 Task: Add Market Corner Butternut Squash Parmigiano Reggiano Girasoli to the cart.
Action: Mouse pressed left at (21, 91)
Screenshot: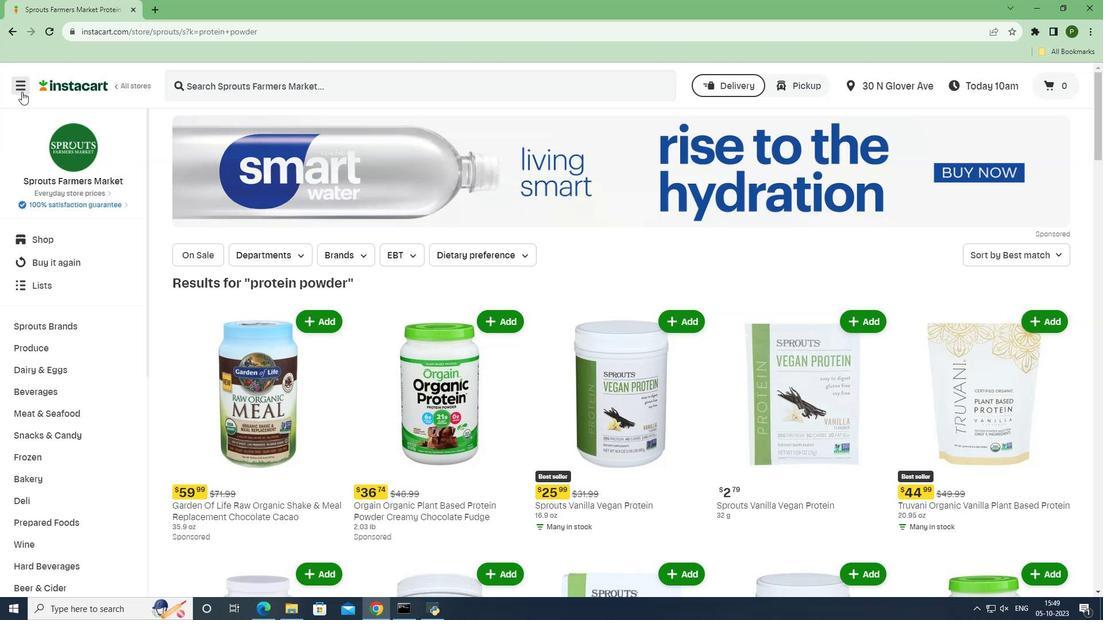 
Action: Mouse moved to (48, 309)
Screenshot: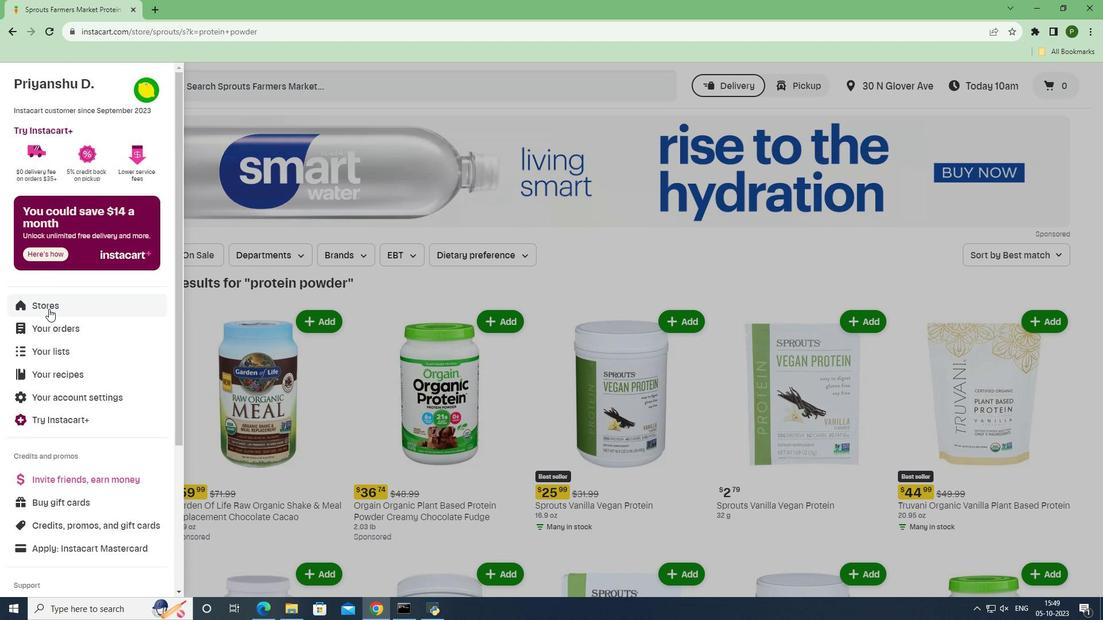 
Action: Mouse pressed left at (48, 309)
Screenshot: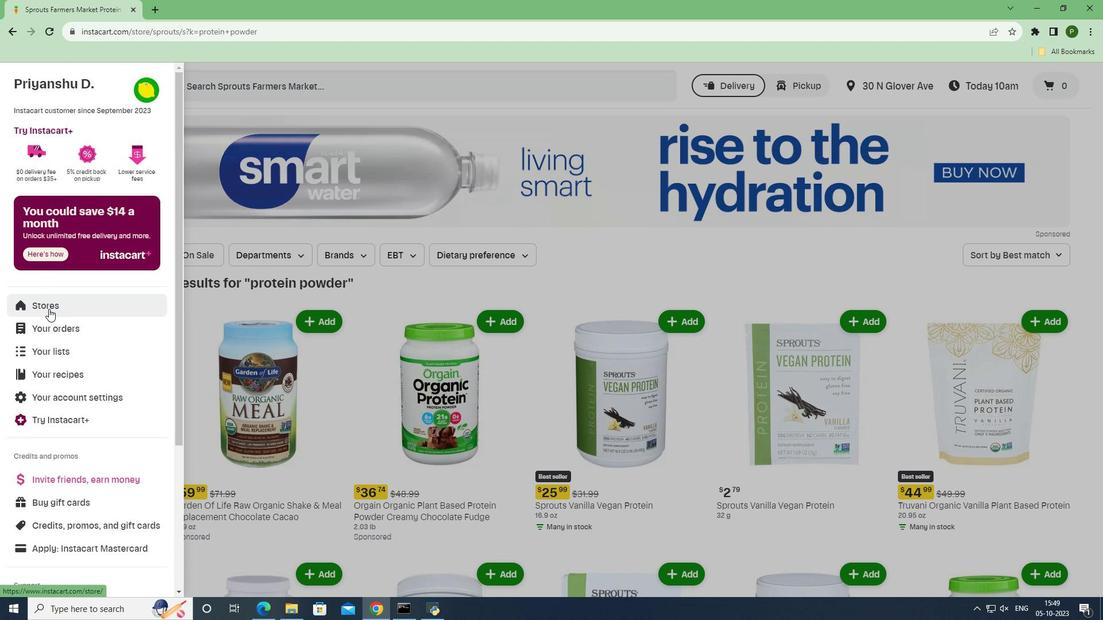 
Action: Mouse moved to (275, 133)
Screenshot: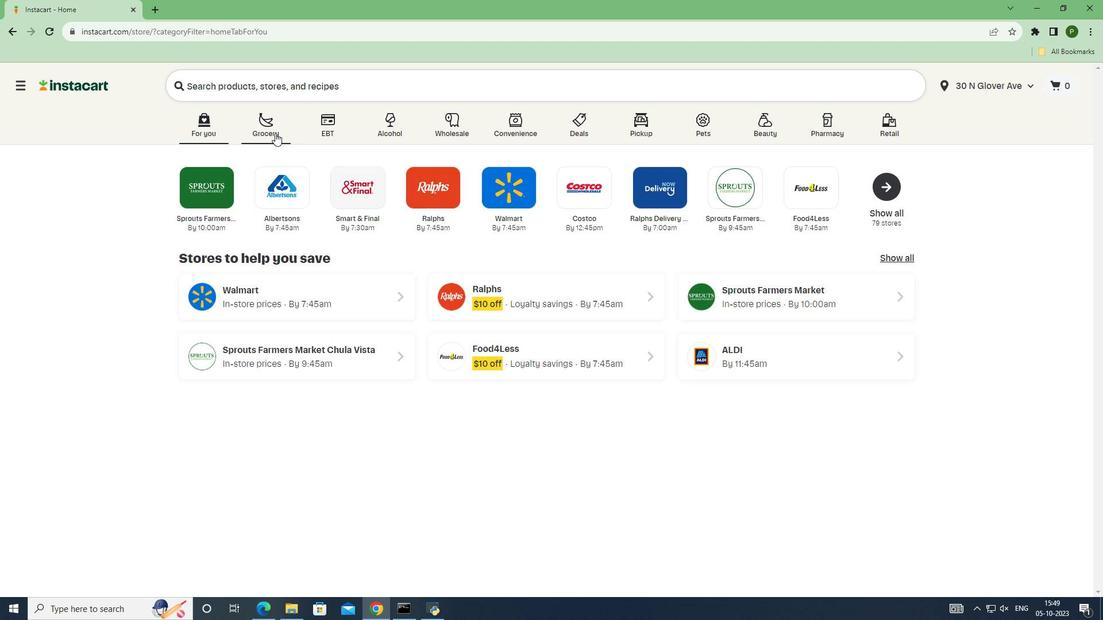 
Action: Mouse pressed left at (275, 133)
Screenshot: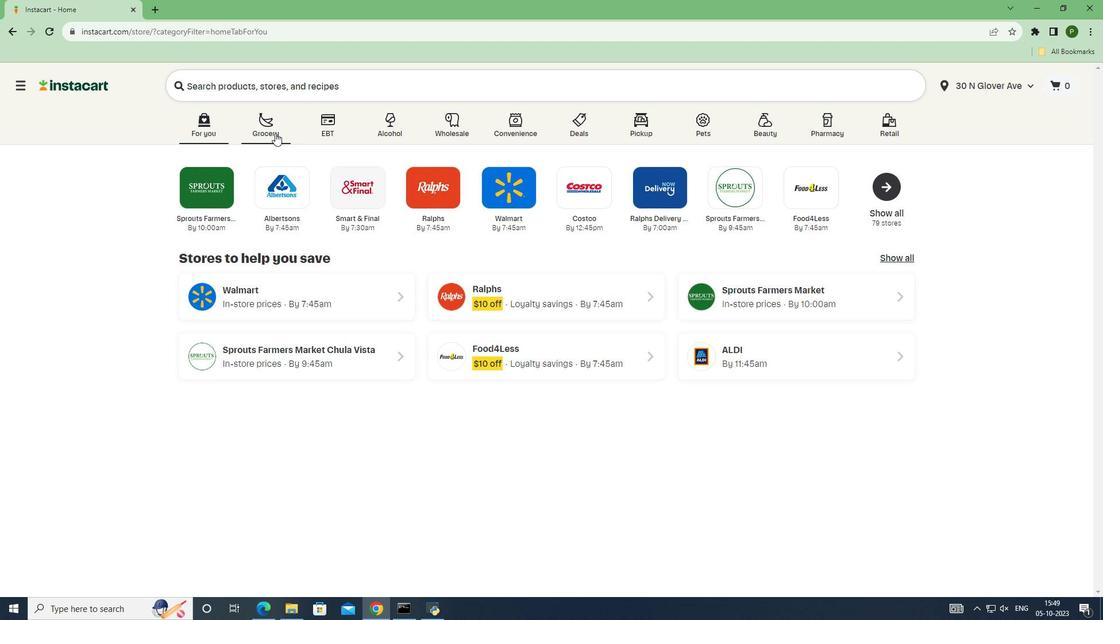 
Action: Mouse moved to (728, 272)
Screenshot: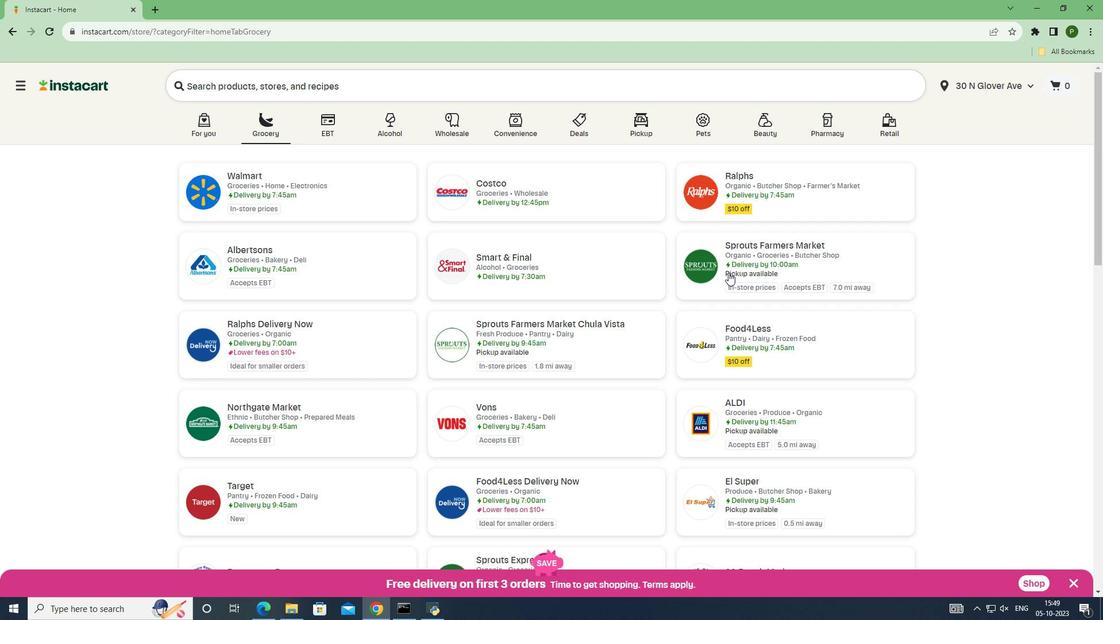
Action: Mouse pressed left at (728, 272)
Screenshot: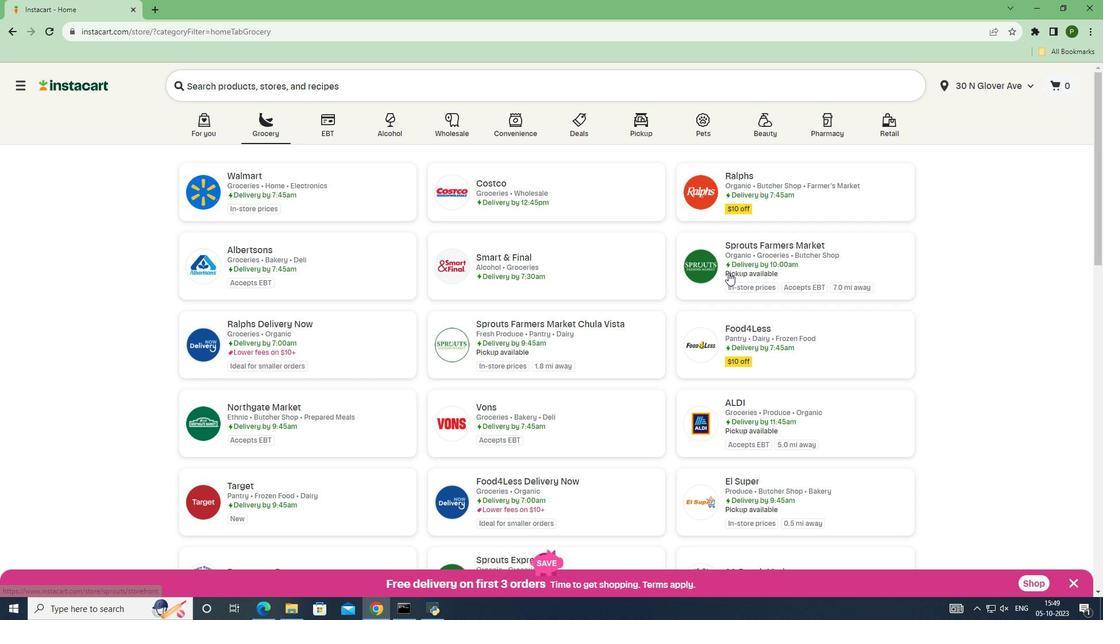 
Action: Mouse moved to (97, 330)
Screenshot: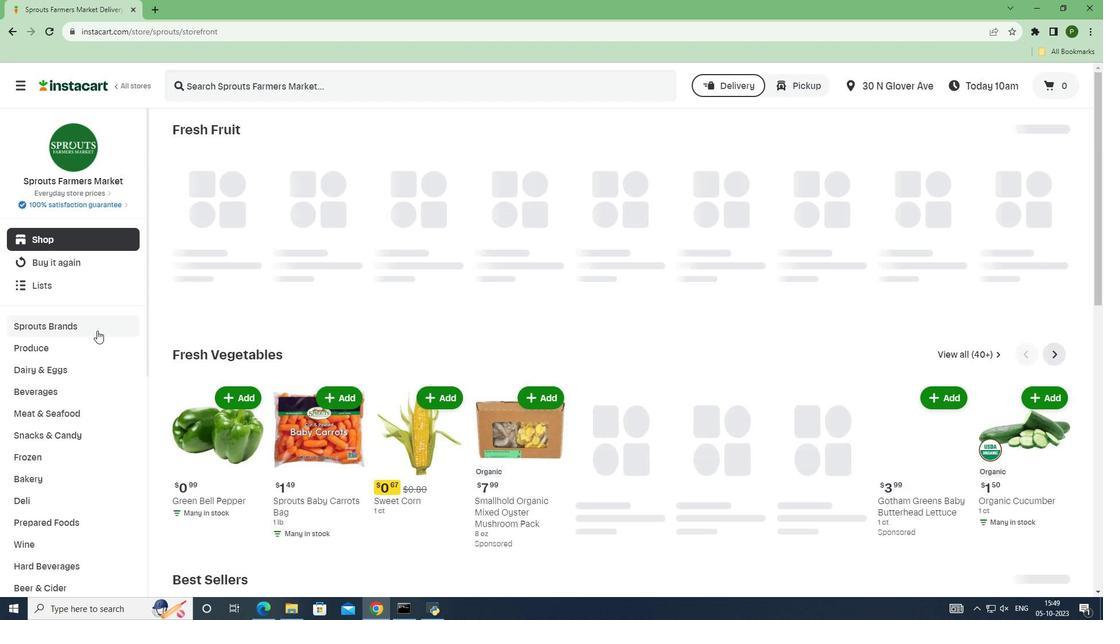 
Action: Mouse pressed left at (97, 330)
Screenshot: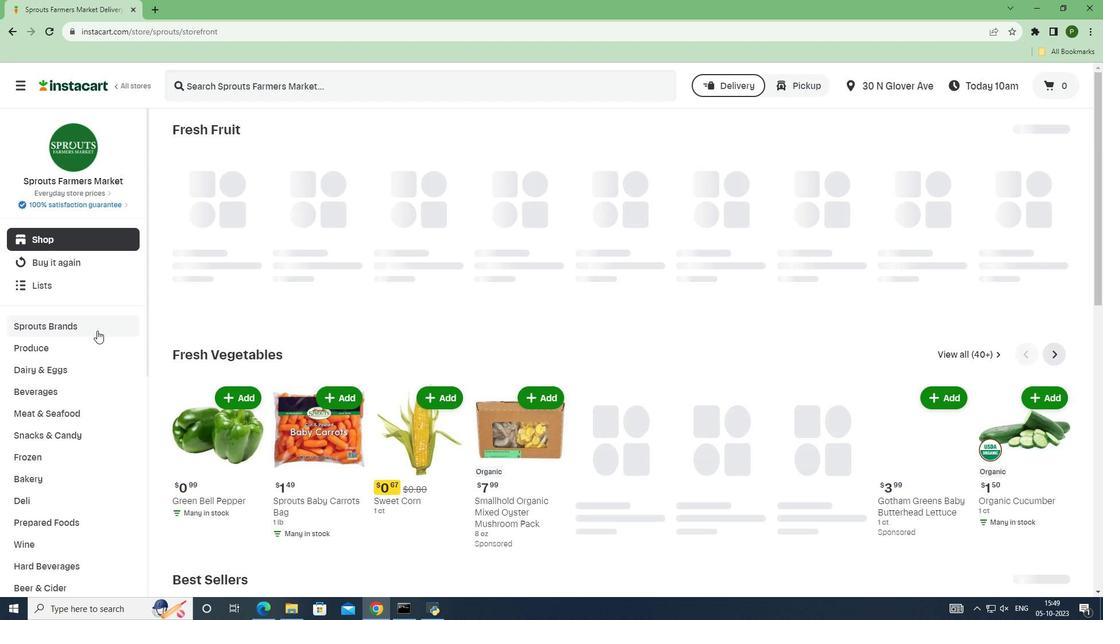 
Action: Mouse moved to (62, 464)
Screenshot: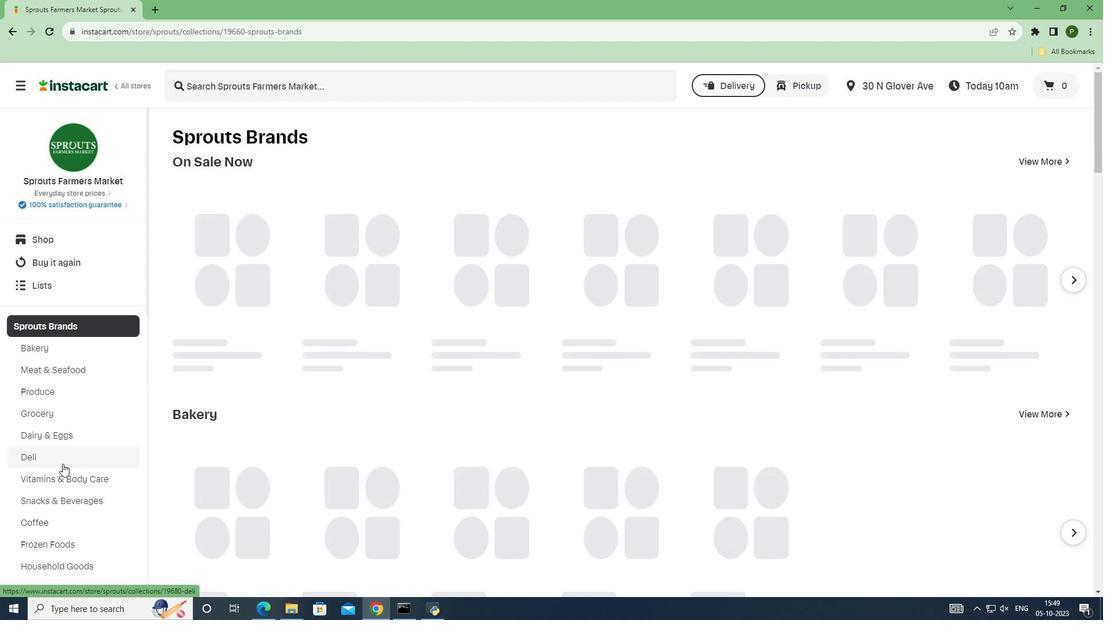 
Action: Mouse pressed left at (62, 464)
Screenshot: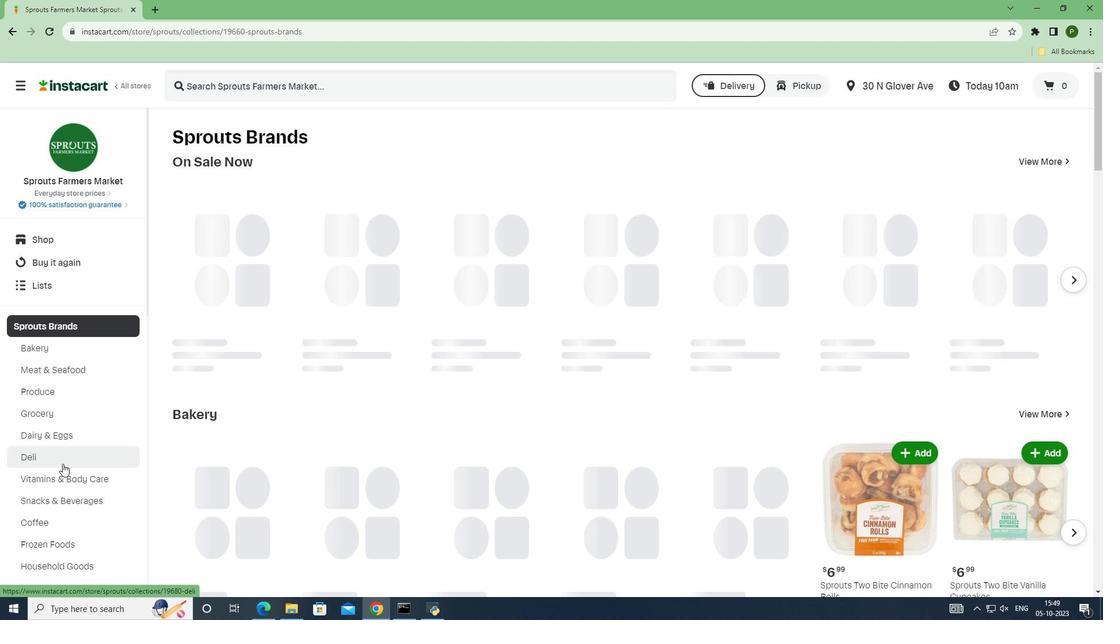 
Action: Mouse moved to (226, 85)
Screenshot: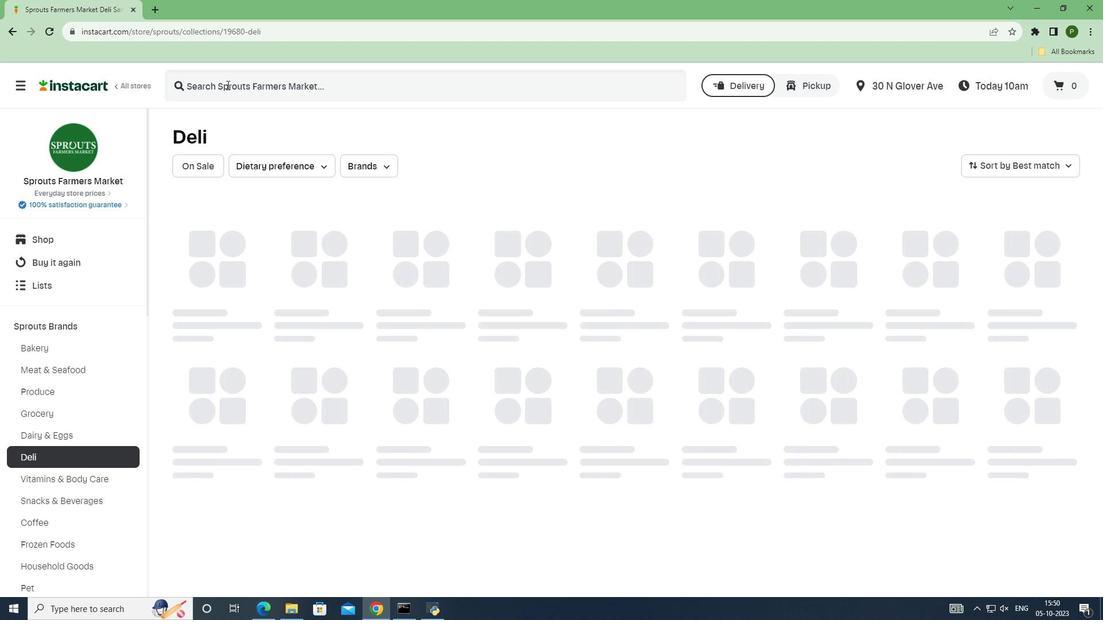 
Action: Mouse pressed left at (226, 85)
Screenshot: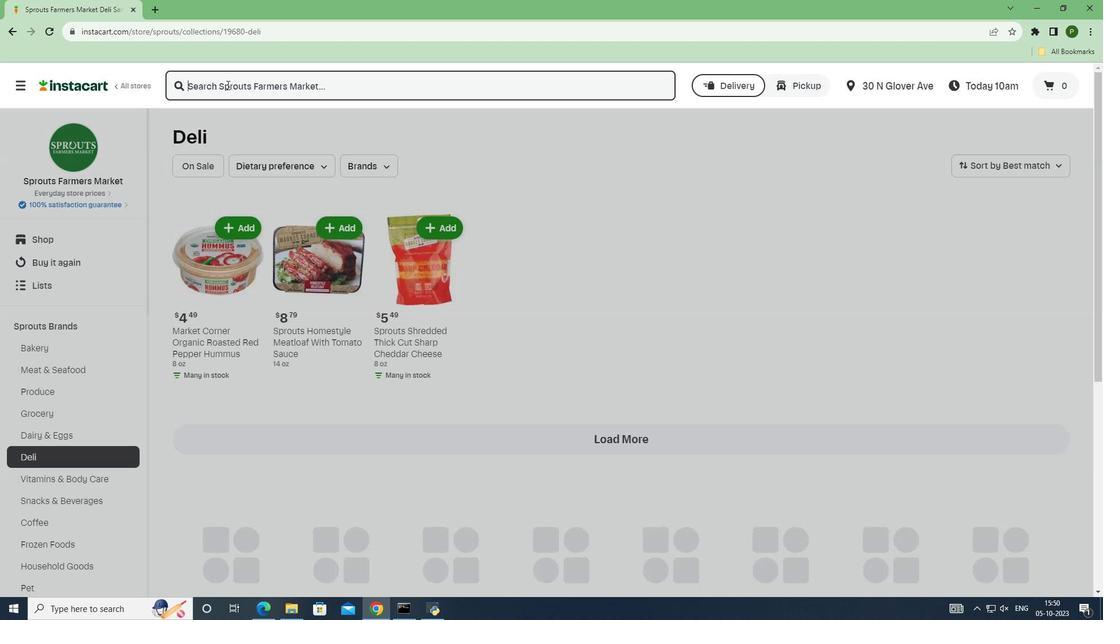 
Action: Key pressed <Key.caps_lock>M<Key.caps_lock>arket<Key.space>corner<Key.space>butternut<Key.space>squash<Key.space>parmigiano<Key.space>reggiano<Key.enter>
Screenshot: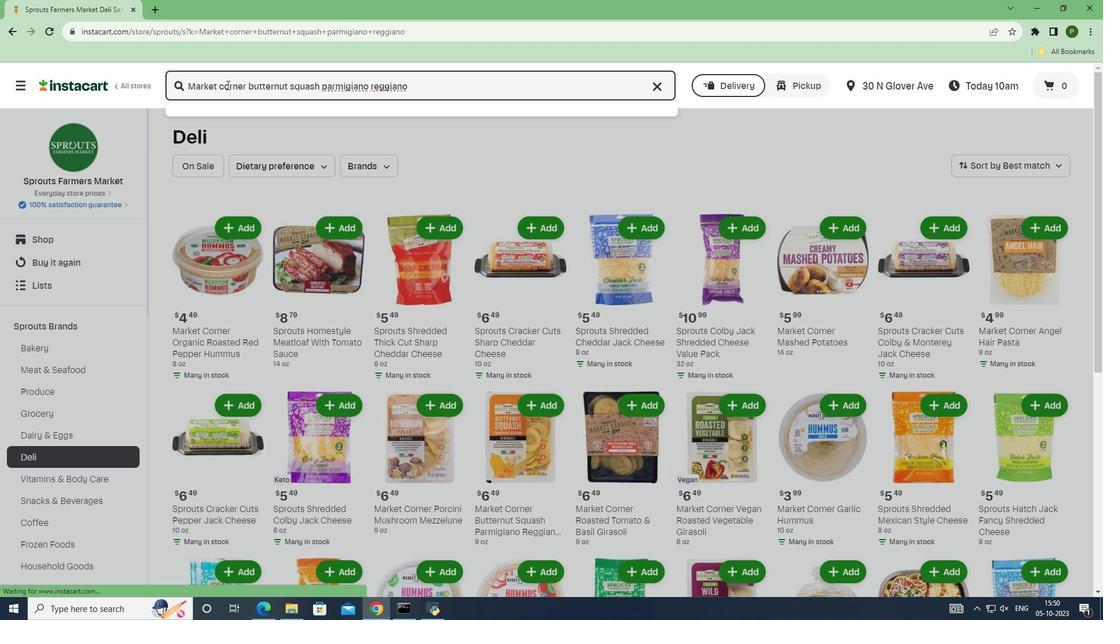 
Action: Mouse moved to (329, 218)
Screenshot: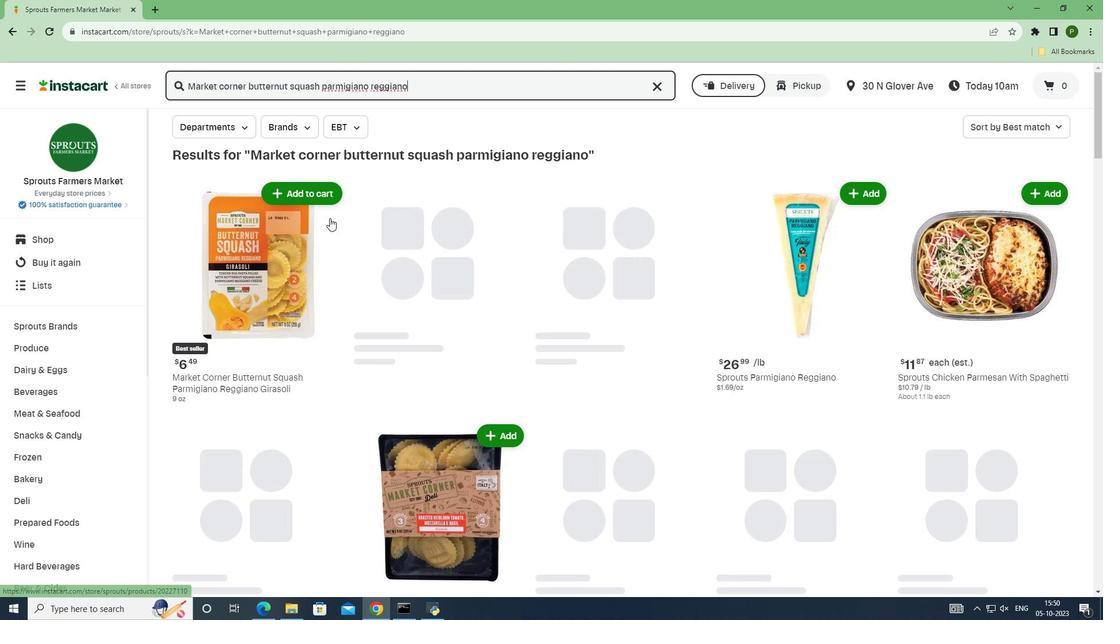 
Action: Mouse scrolled (329, 217) with delta (0, 0)
Screenshot: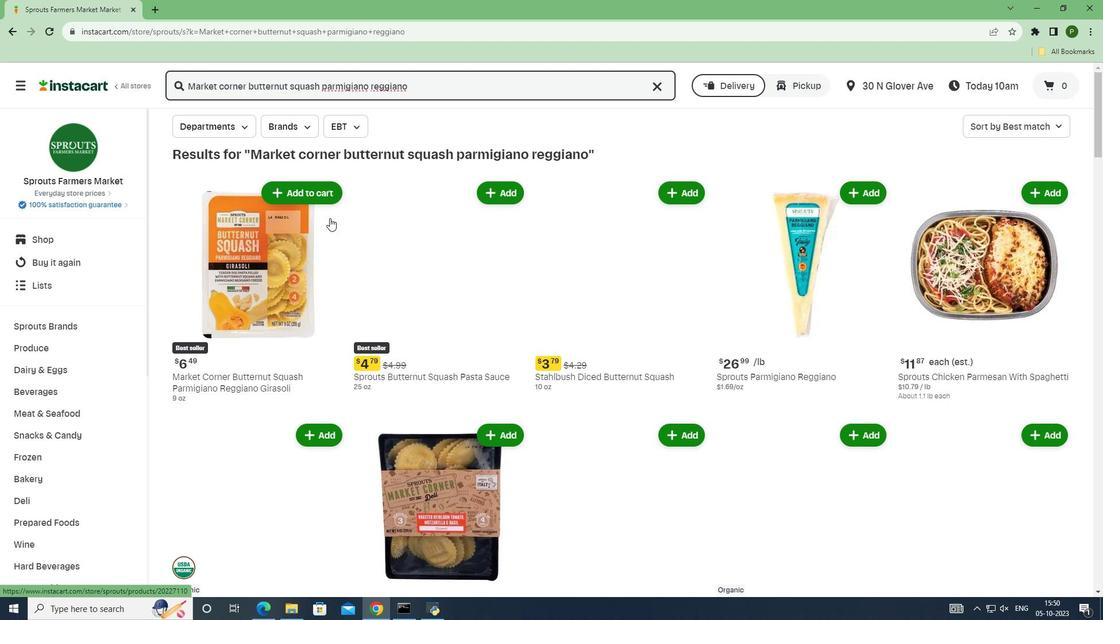 
Action: Mouse moved to (298, 141)
Screenshot: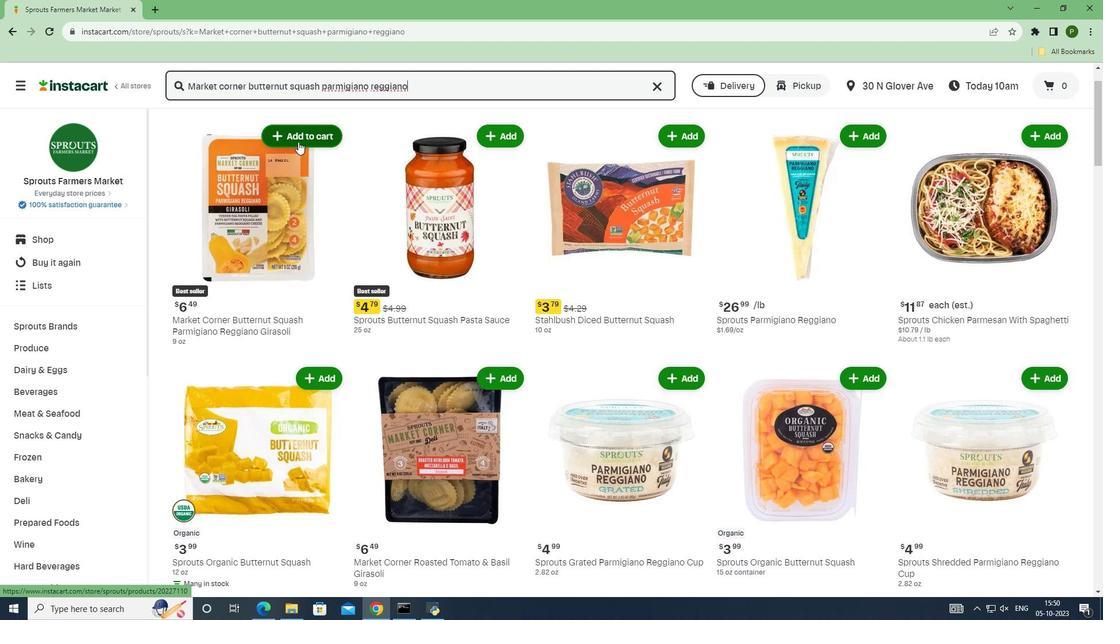 
Action: Mouse pressed left at (298, 141)
Screenshot: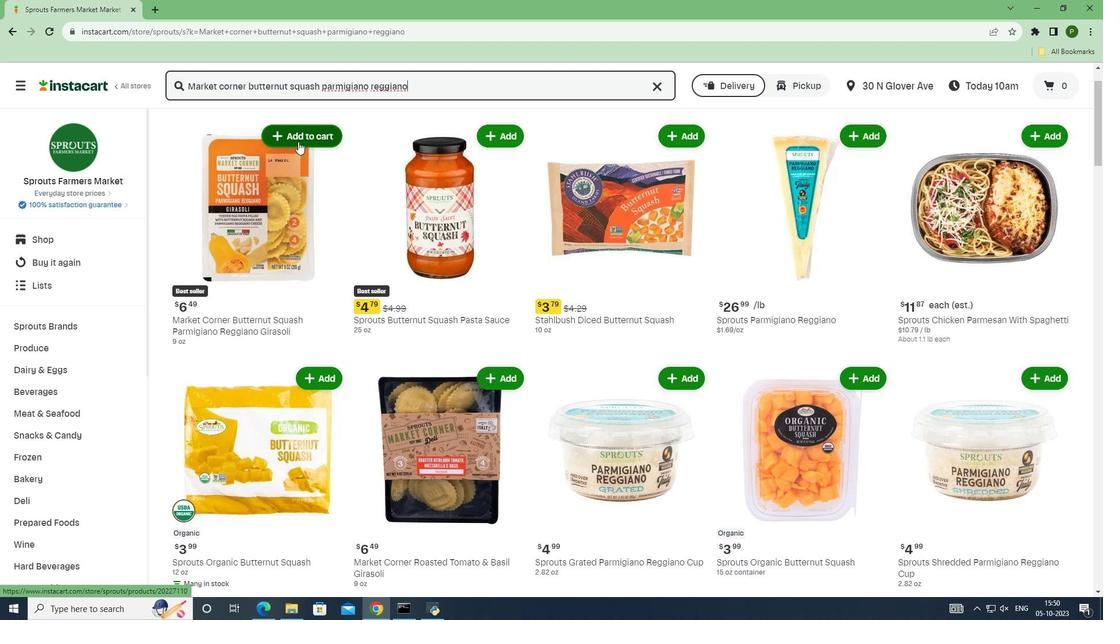 
